Task: Create a due date automation trigger when advanced on, the moment a card is due add content with a description starting with resume.
Action: Mouse moved to (849, 254)
Screenshot: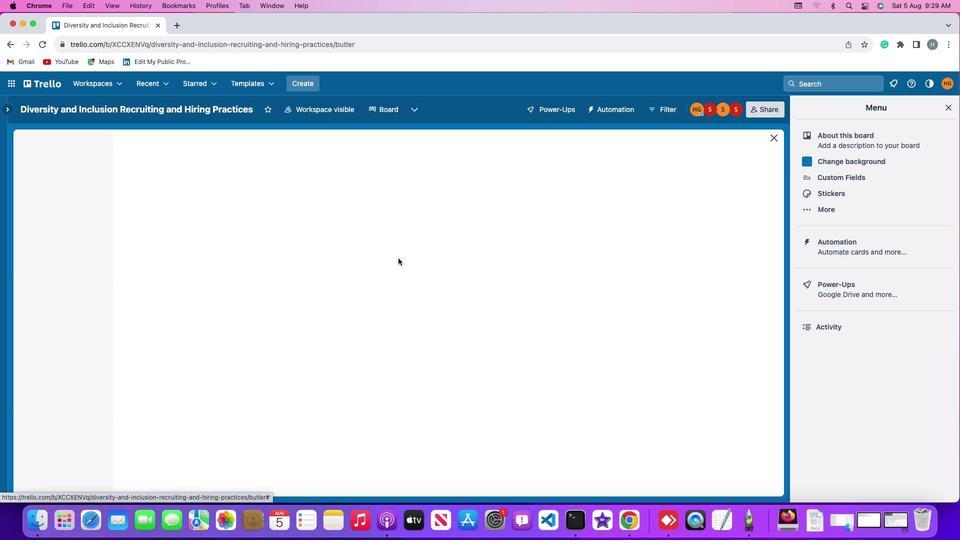 
Action: Mouse pressed left at (849, 254)
Screenshot: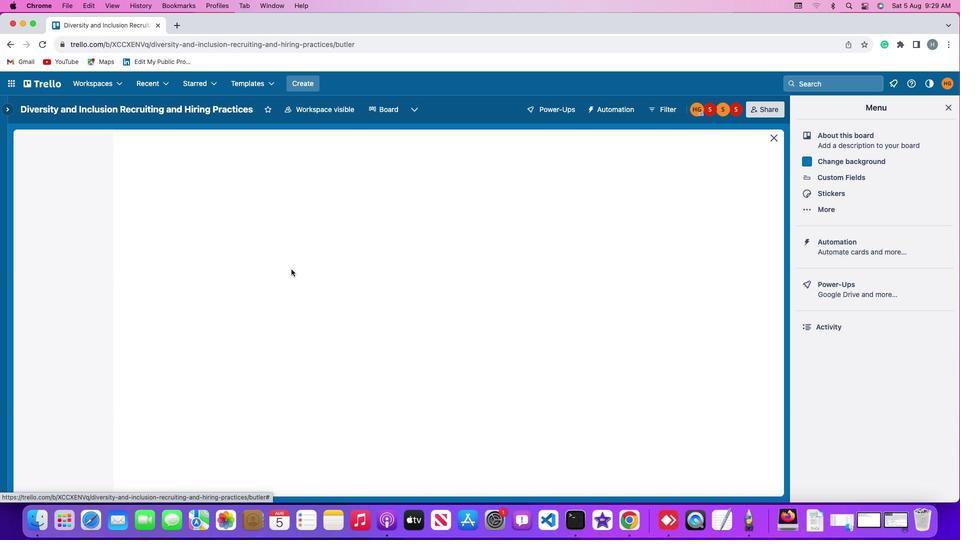 
Action: Mouse pressed left at (849, 254)
Screenshot: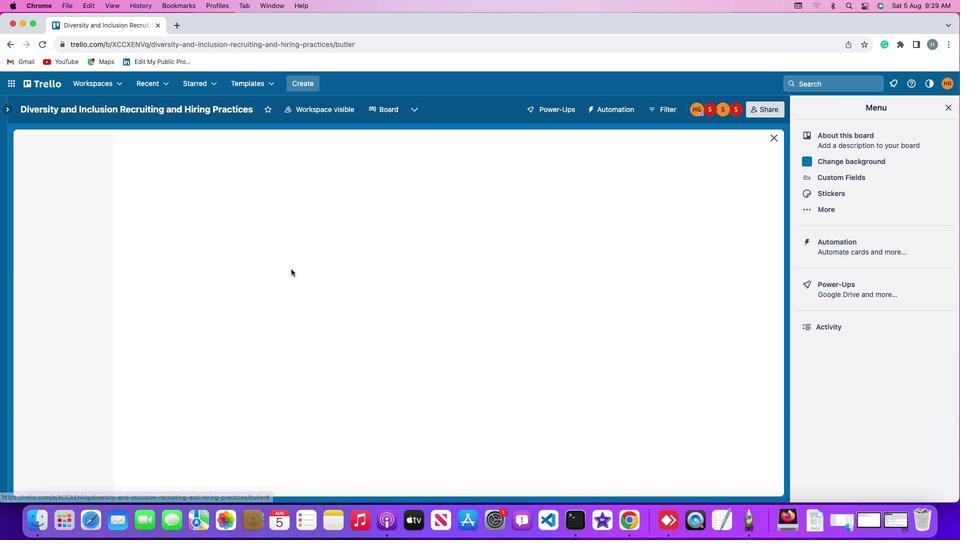 
Action: Mouse moved to (64, 235)
Screenshot: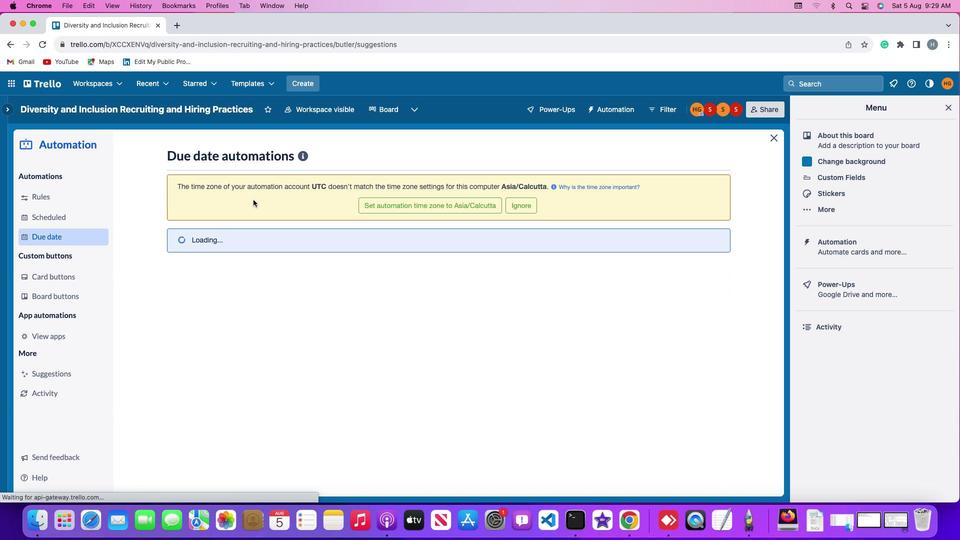 
Action: Mouse pressed left at (64, 235)
Screenshot: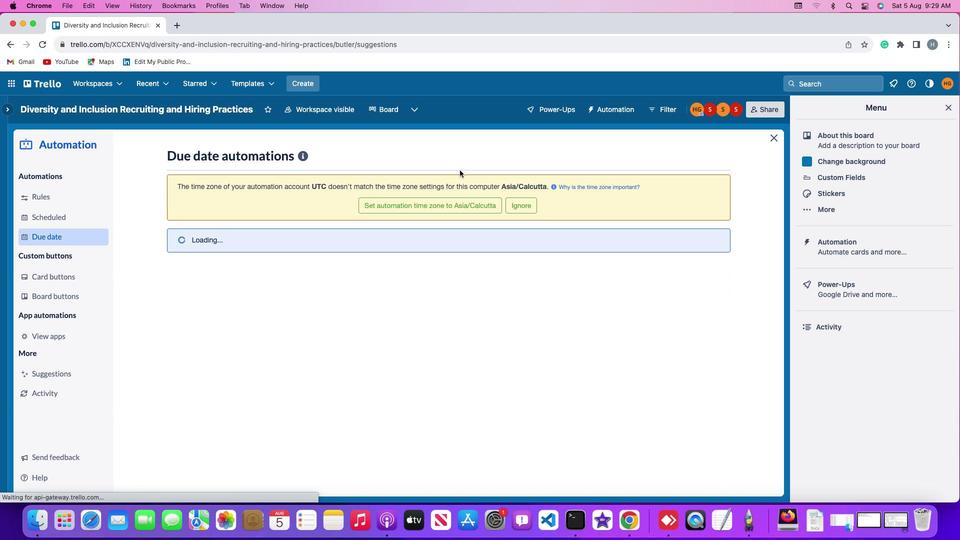 
Action: Mouse moved to (686, 155)
Screenshot: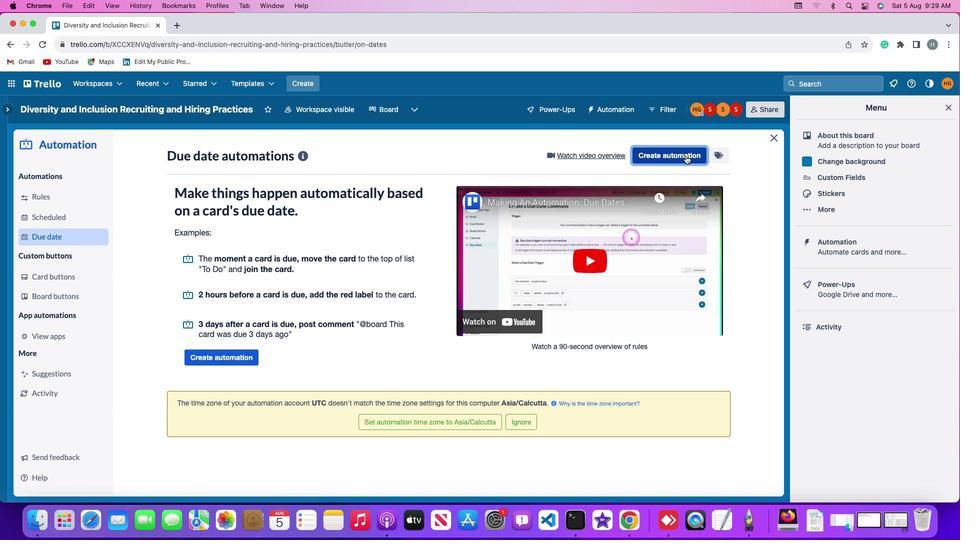 
Action: Mouse pressed left at (686, 155)
Screenshot: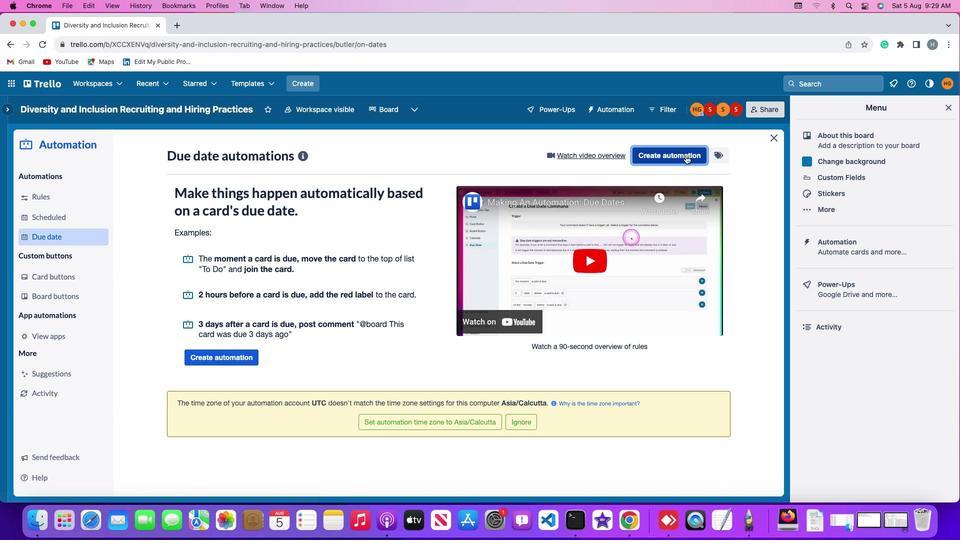 
Action: Mouse moved to (445, 250)
Screenshot: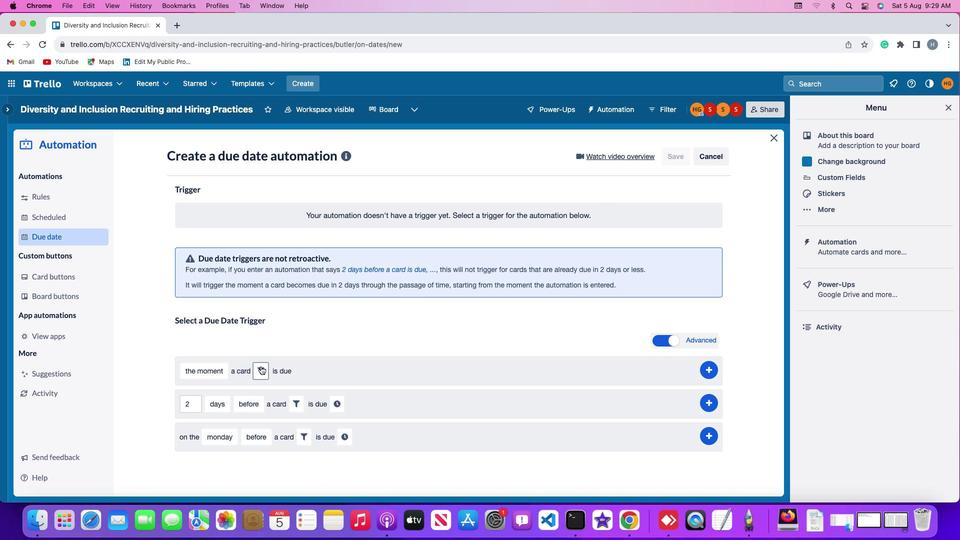 
Action: Mouse pressed left at (445, 250)
Screenshot: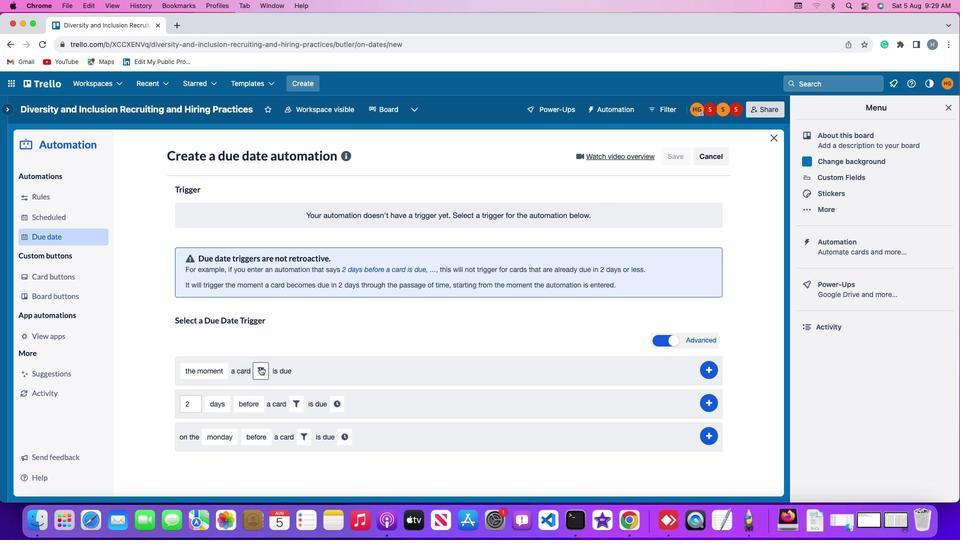 
Action: Mouse moved to (259, 369)
Screenshot: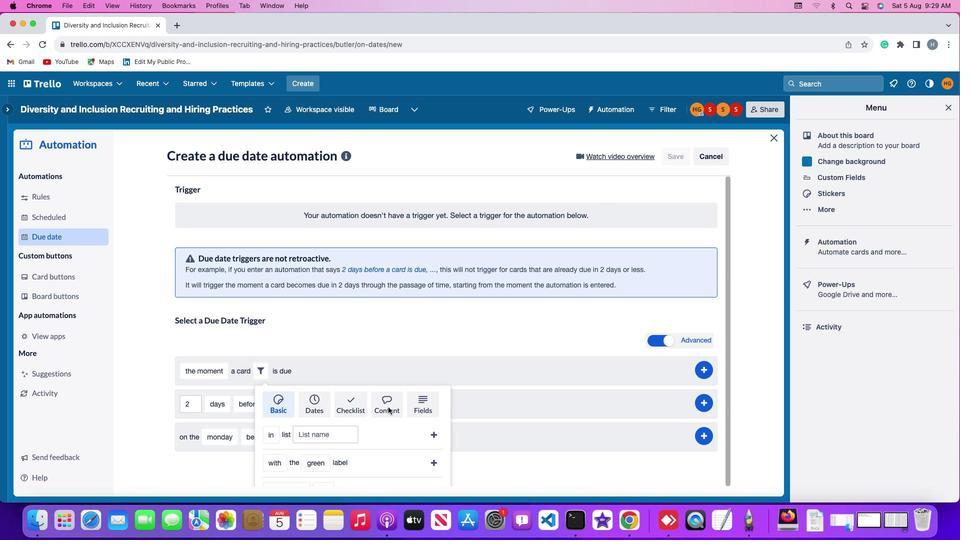 
Action: Mouse pressed left at (259, 369)
Screenshot: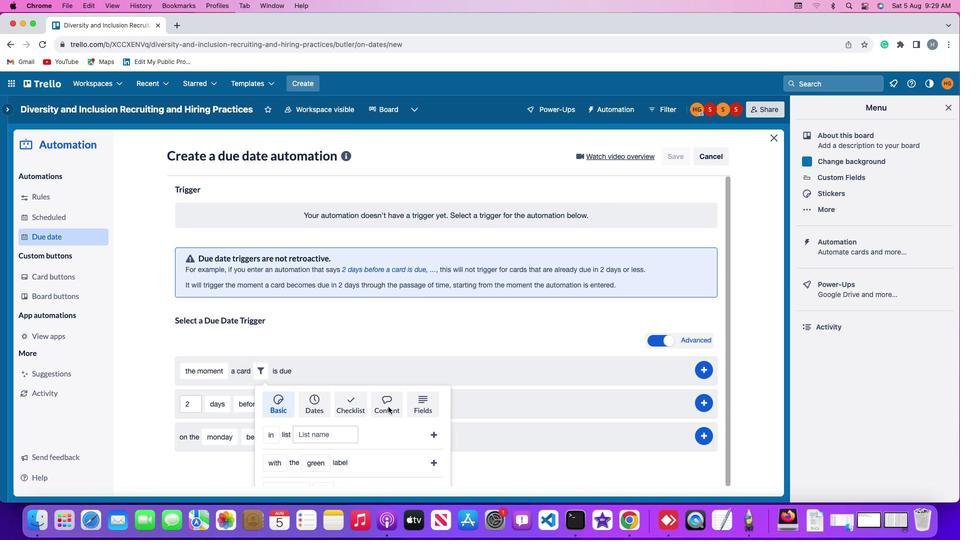 
Action: Mouse moved to (388, 406)
Screenshot: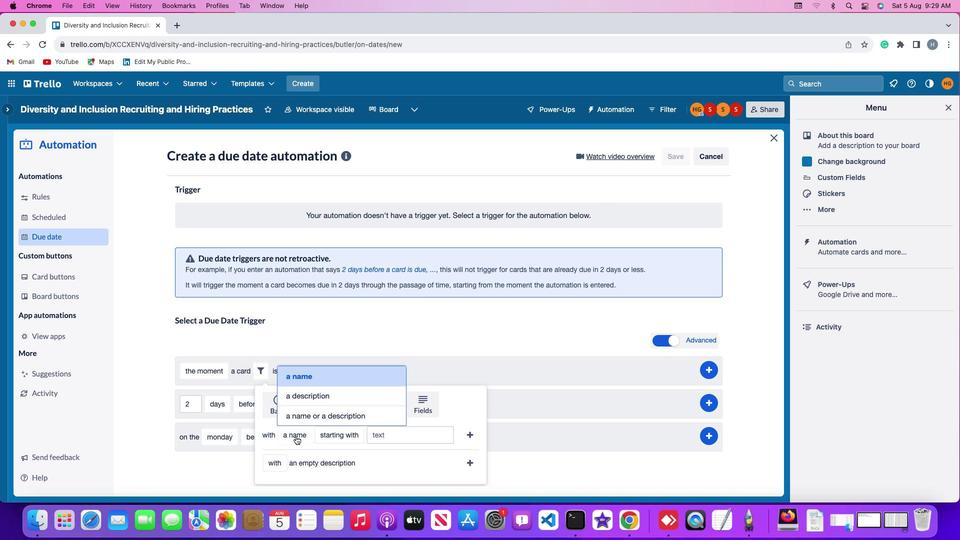 
Action: Mouse pressed left at (388, 406)
Screenshot: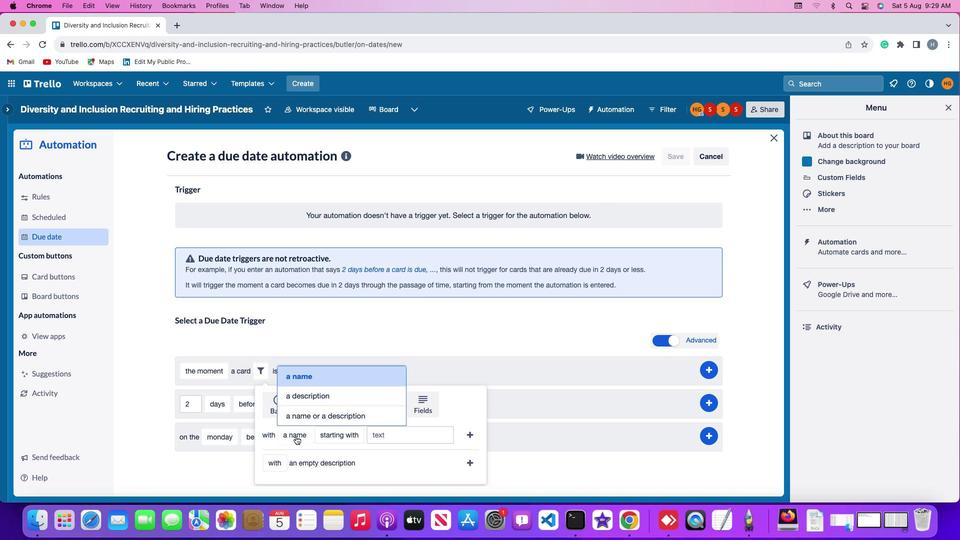 
Action: Mouse scrolled (388, 406) with delta (0, 0)
Screenshot: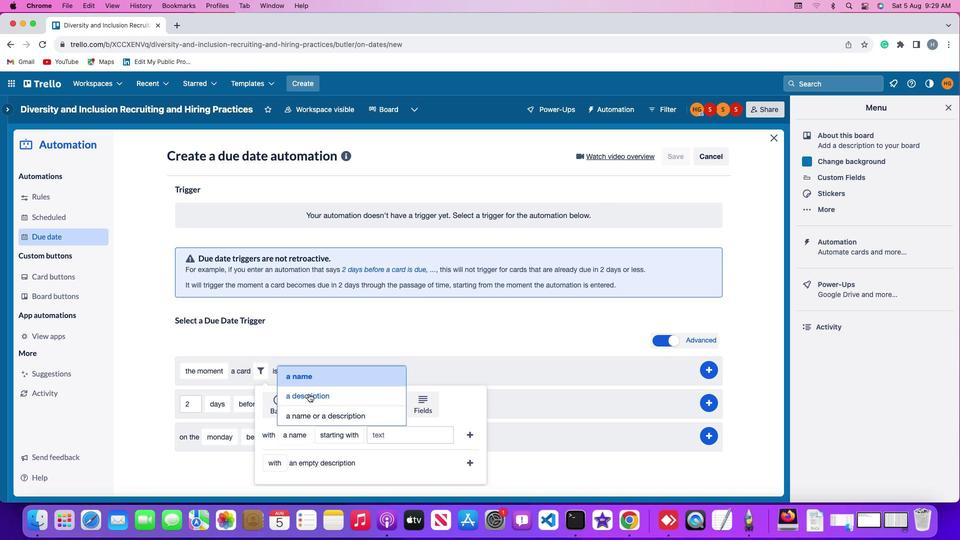 
Action: Mouse scrolled (388, 406) with delta (0, 0)
Screenshot: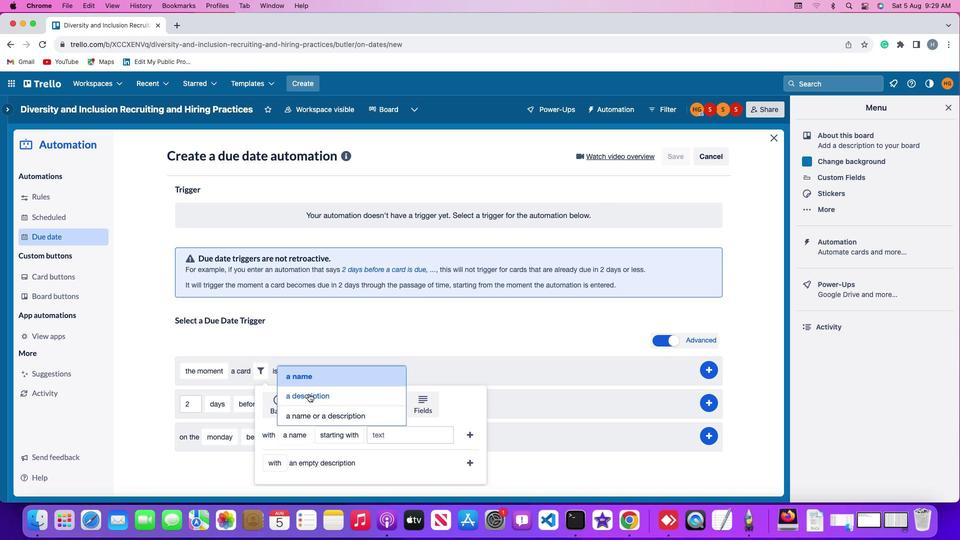 
Action: Mouse scrolled (388, 406) with delta (0, -1)
Screenshot: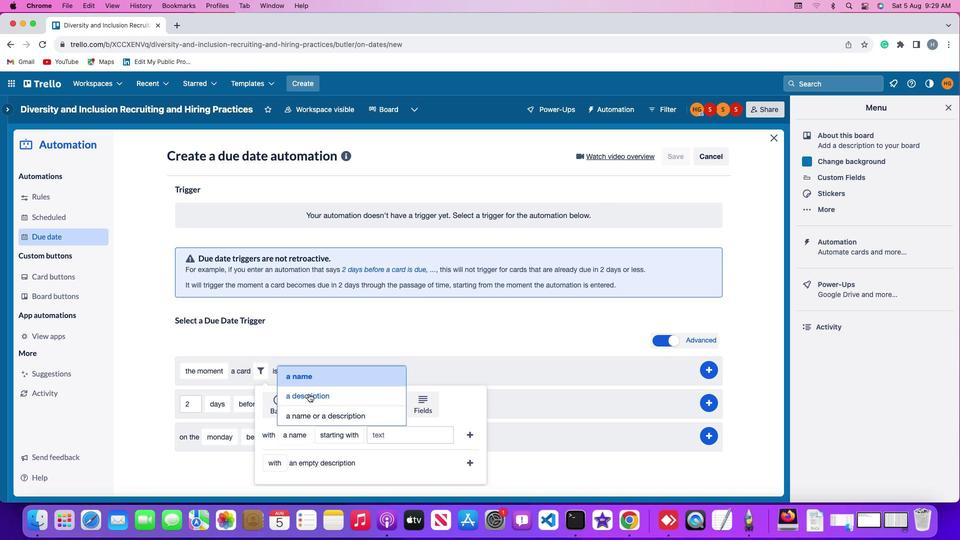 
Action: Mouse moved to (308, 394)
Screenshot: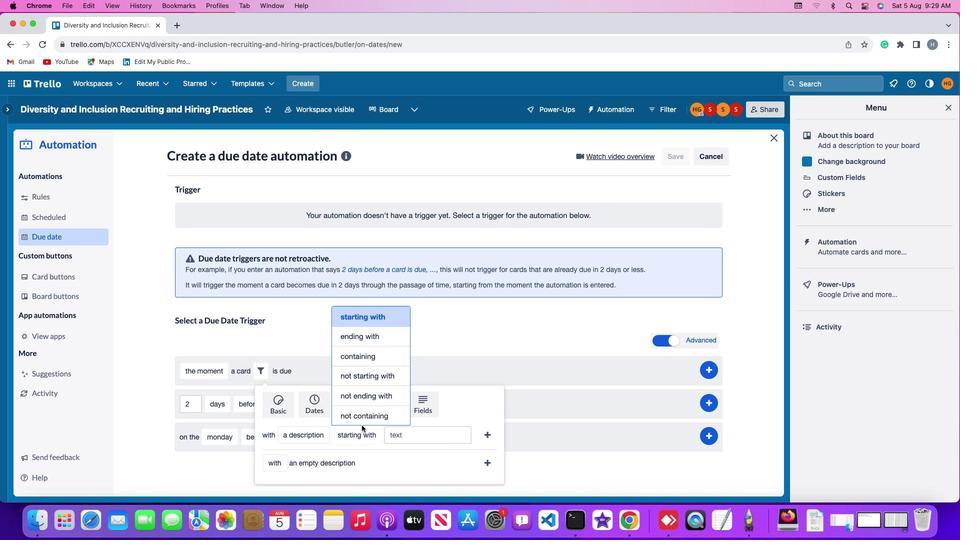 
Action: Mouse pressed left at (308, 394)
Screenshot: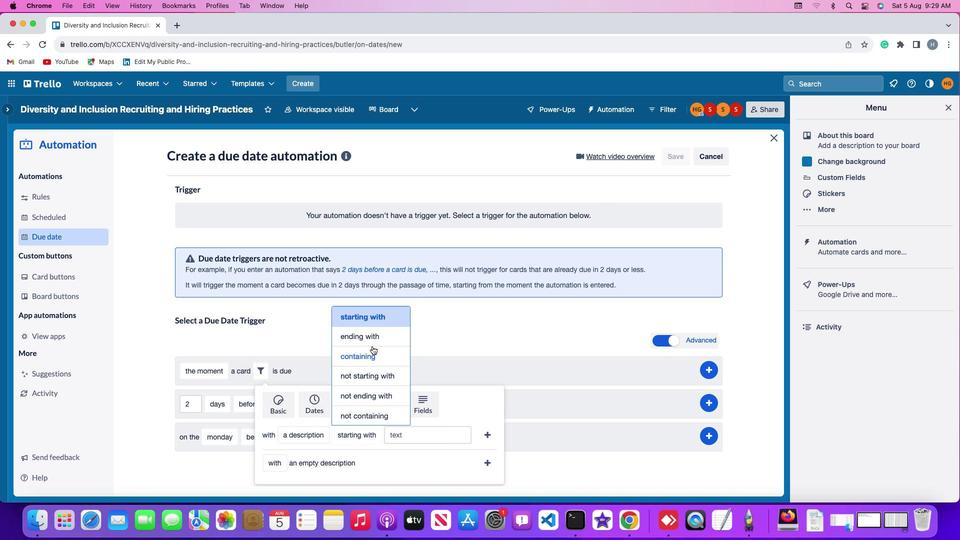 
Action: Mouse moved to (378, 315)
Screenshot: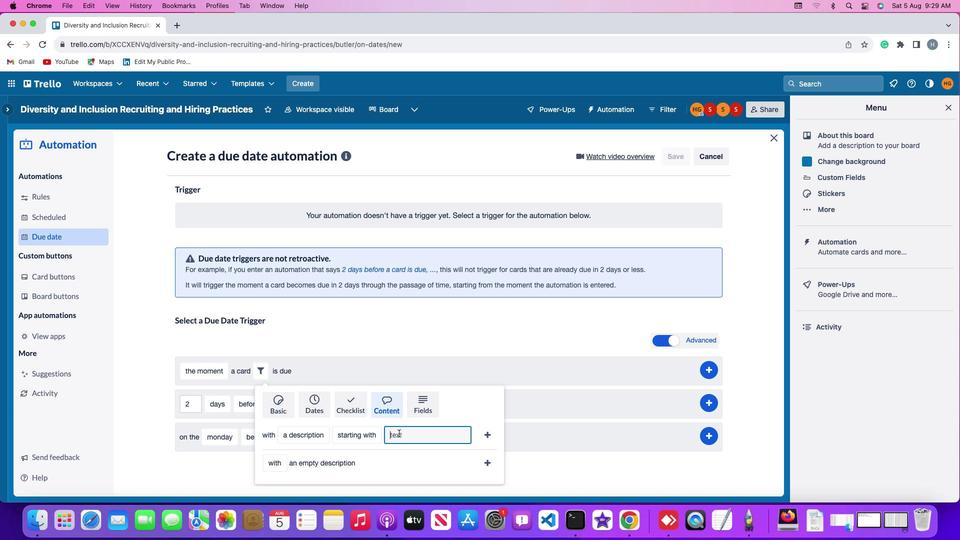 
Action: Mouse pressed left at (378, 315)
Screenshot: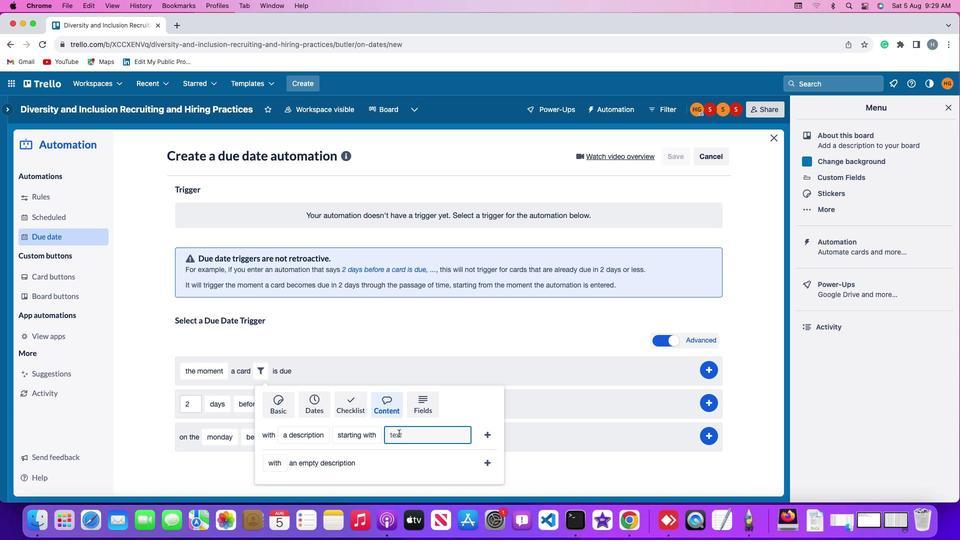 
Action: Mouse moved to (398, 433)
Screenshot: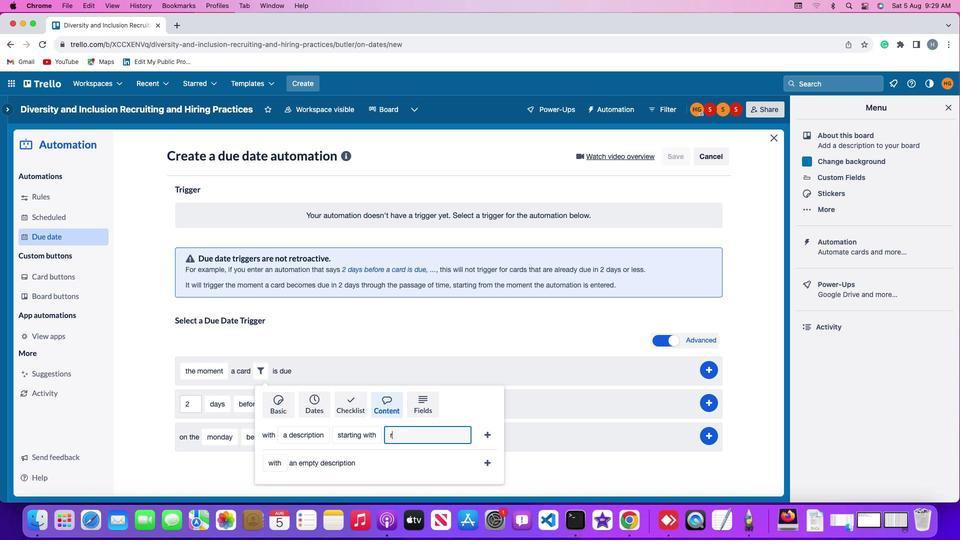 
Action: Mouse pressed left at (398, 433)
Screenshot: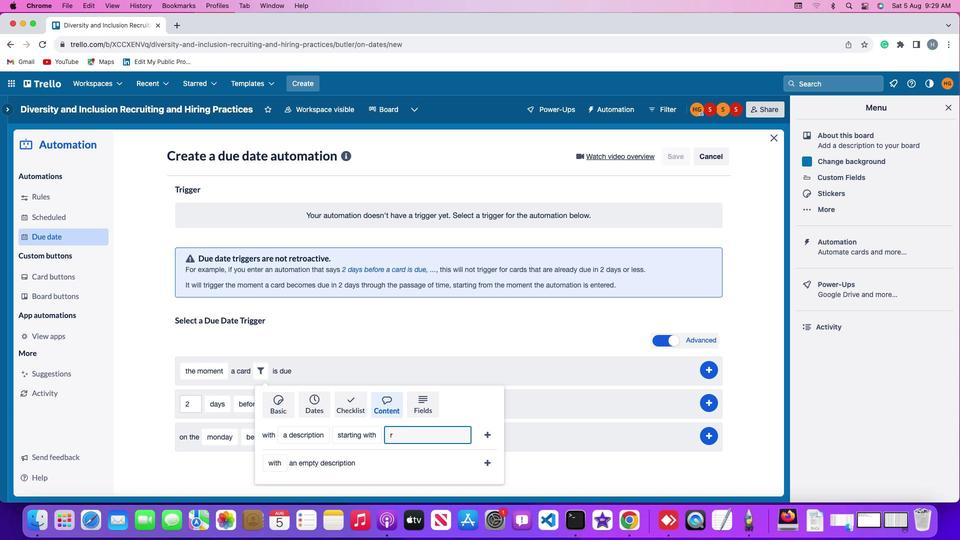 
Action: Key pressed 'r''e''s''u''m''e'
Screenshot: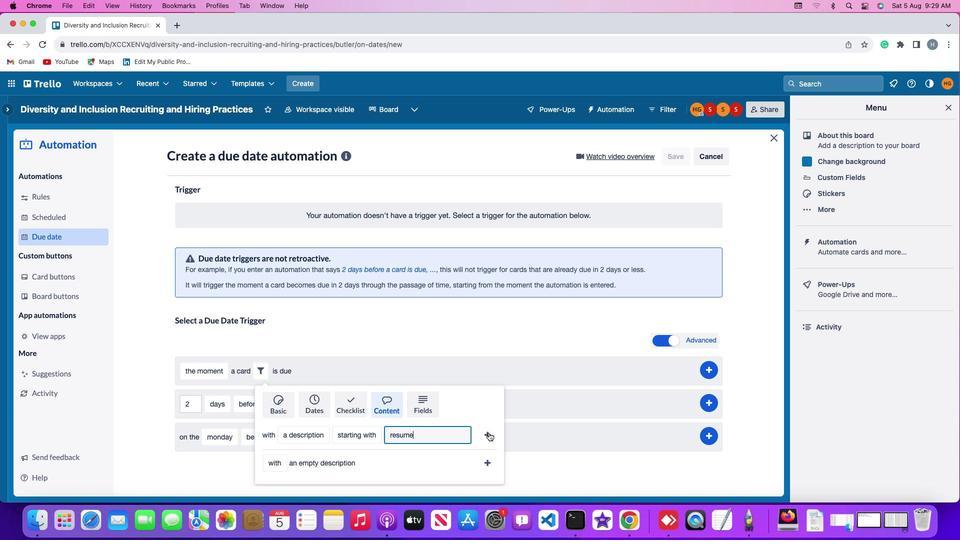 
Action: Mouse moved to (489, 432)
Screenshot: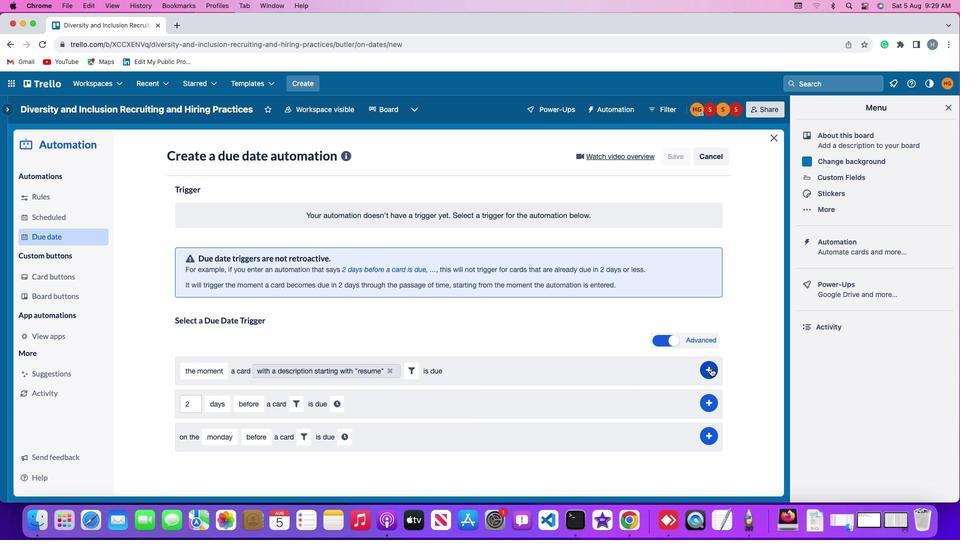 
Action: Mouse pressed left at (489, 432)
Screenshot: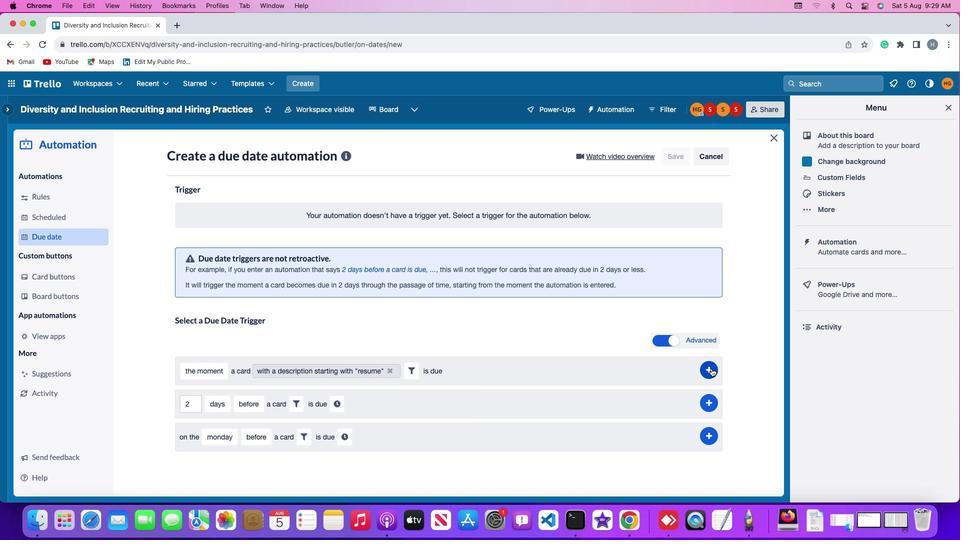 
Action: Mouse moved to (711, 368)
Screenshot: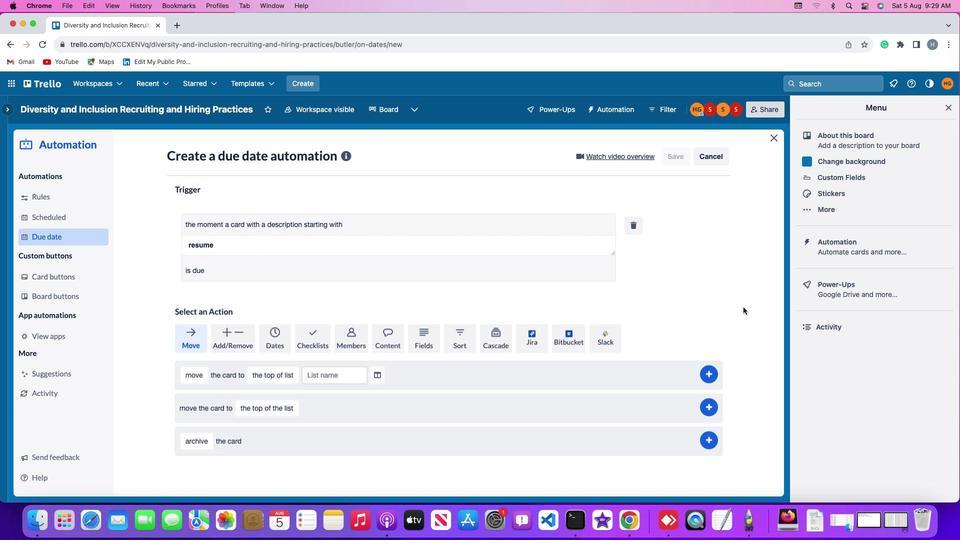
Action: Mouse pressed left at (711, 368)
Screenshot: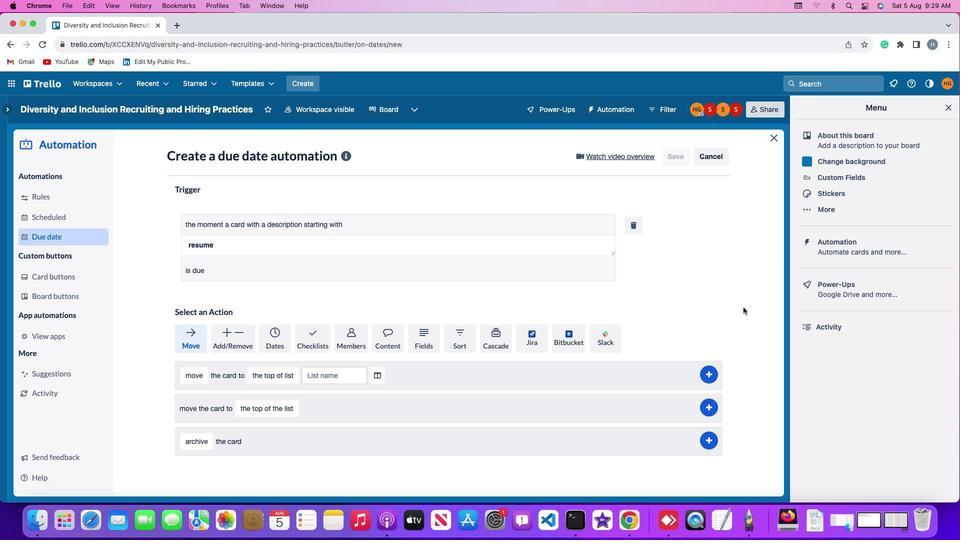 
Action: Mouse moved to (743, 307)
Screenshot: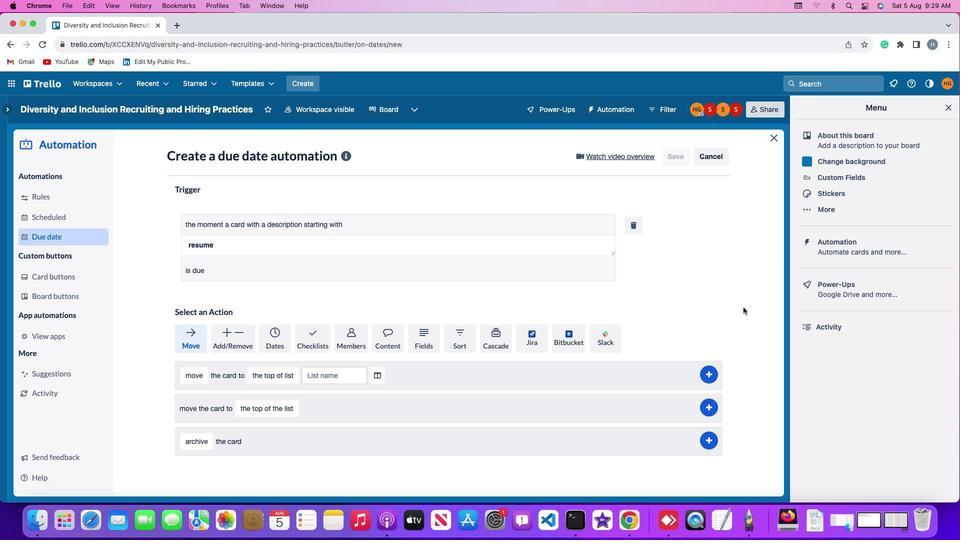 
